 Task: View the history of changes in a specific file.
Action: Mouse moved to (1050, 132)
Screenshot: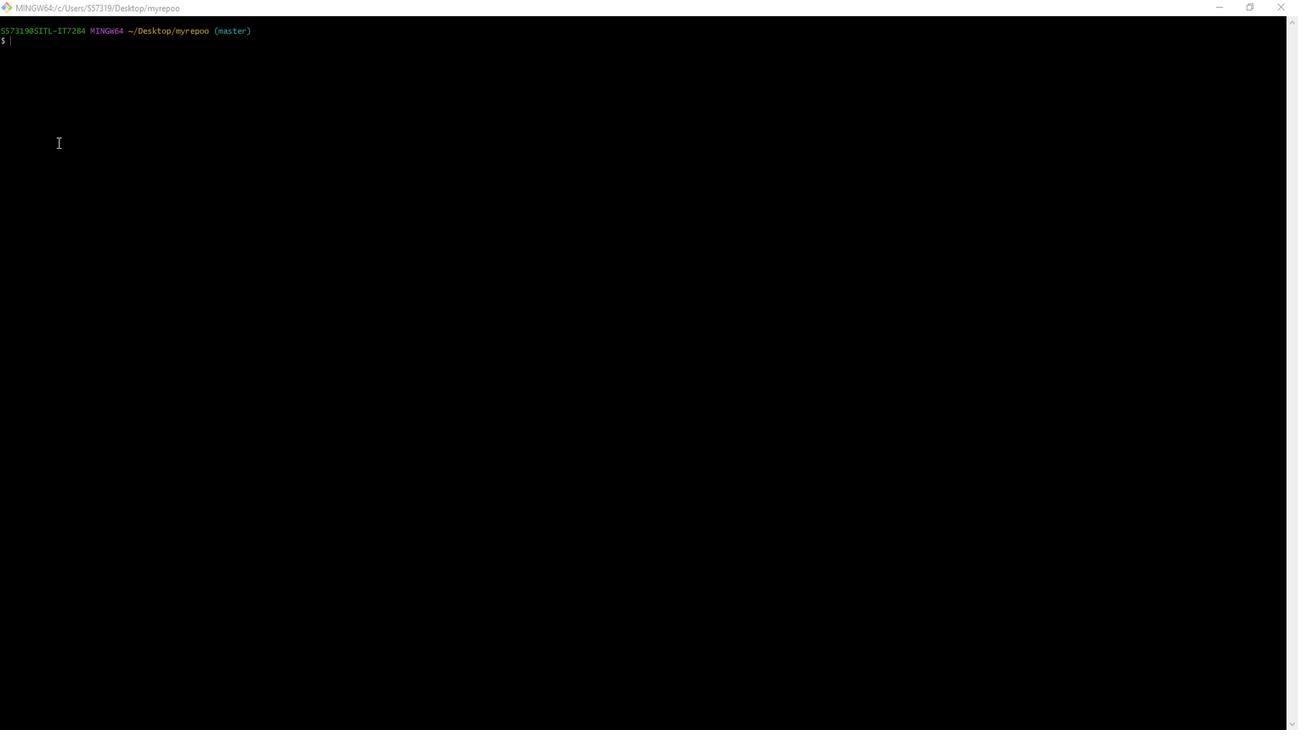 
Action: Mouse pressed left at (1050, 132)
Screenshot: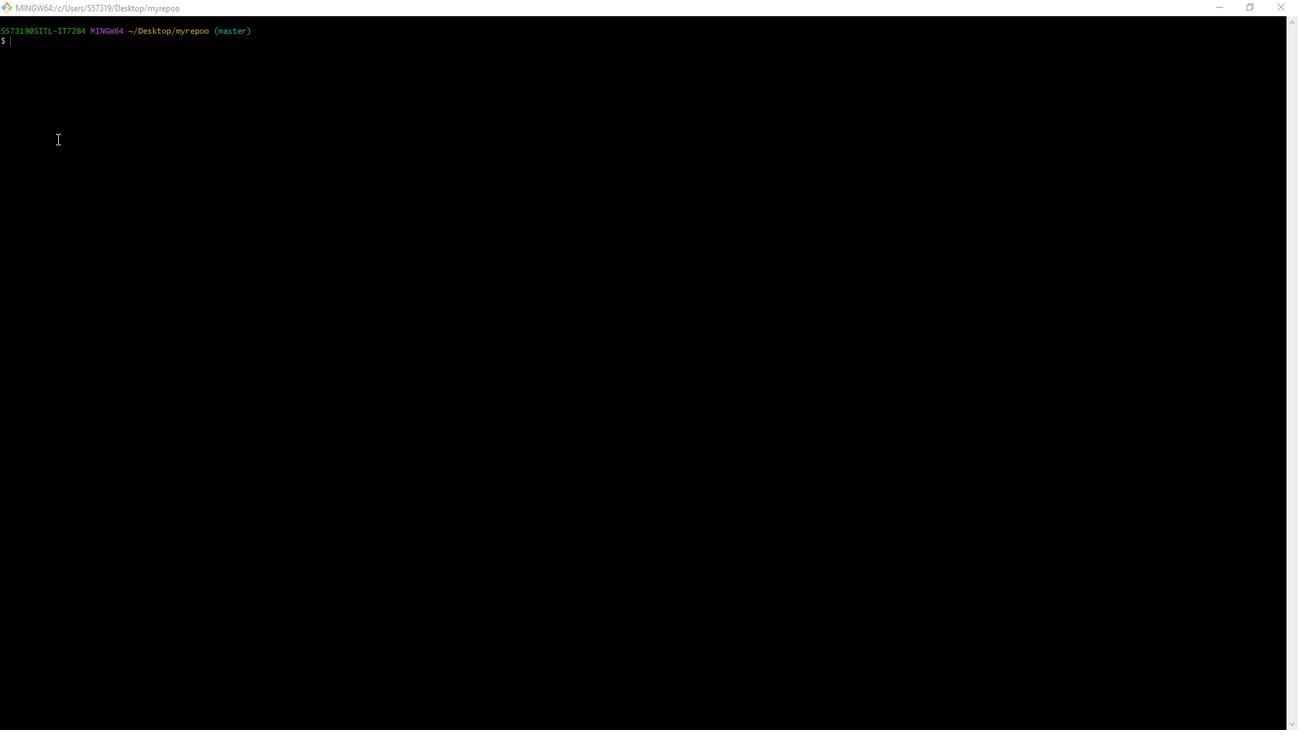 
Action: Key pressed g<Key.backspace>ls<Key.enter>git
Screenshot: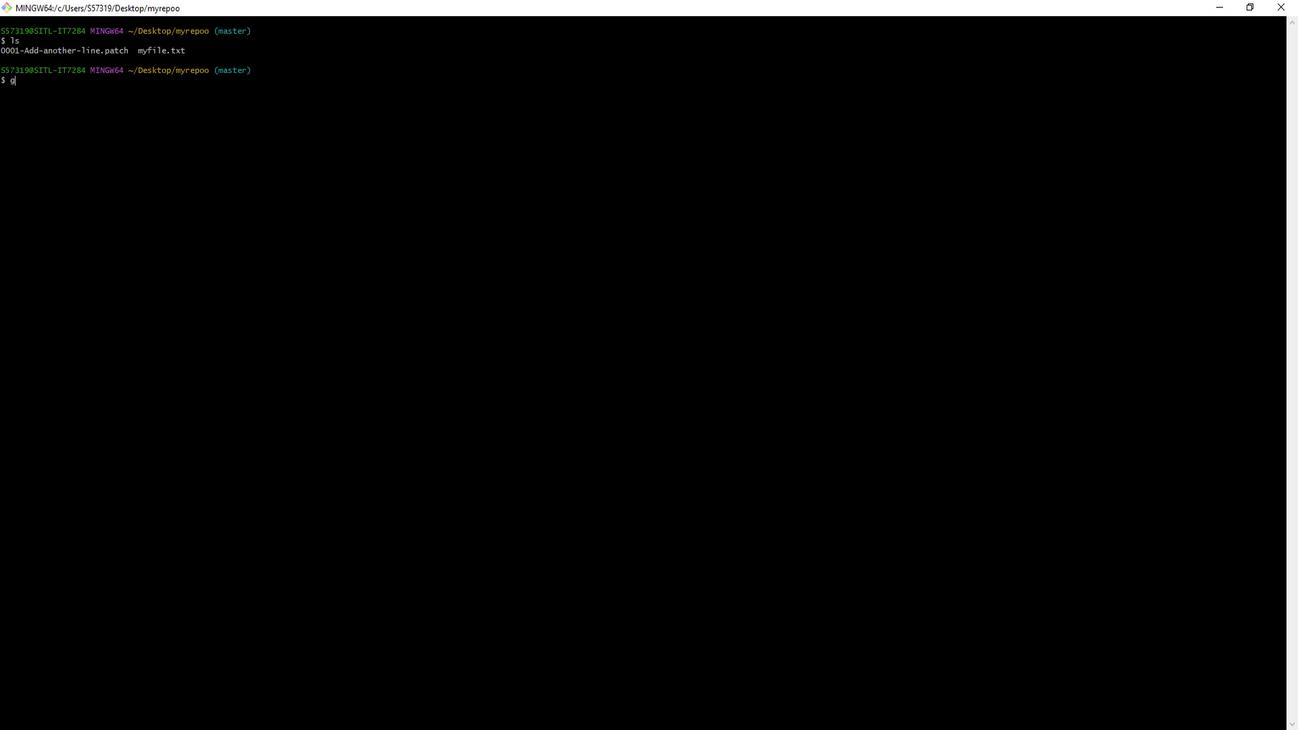 
Action: Mouse moved to (923, 200)
Screenshot: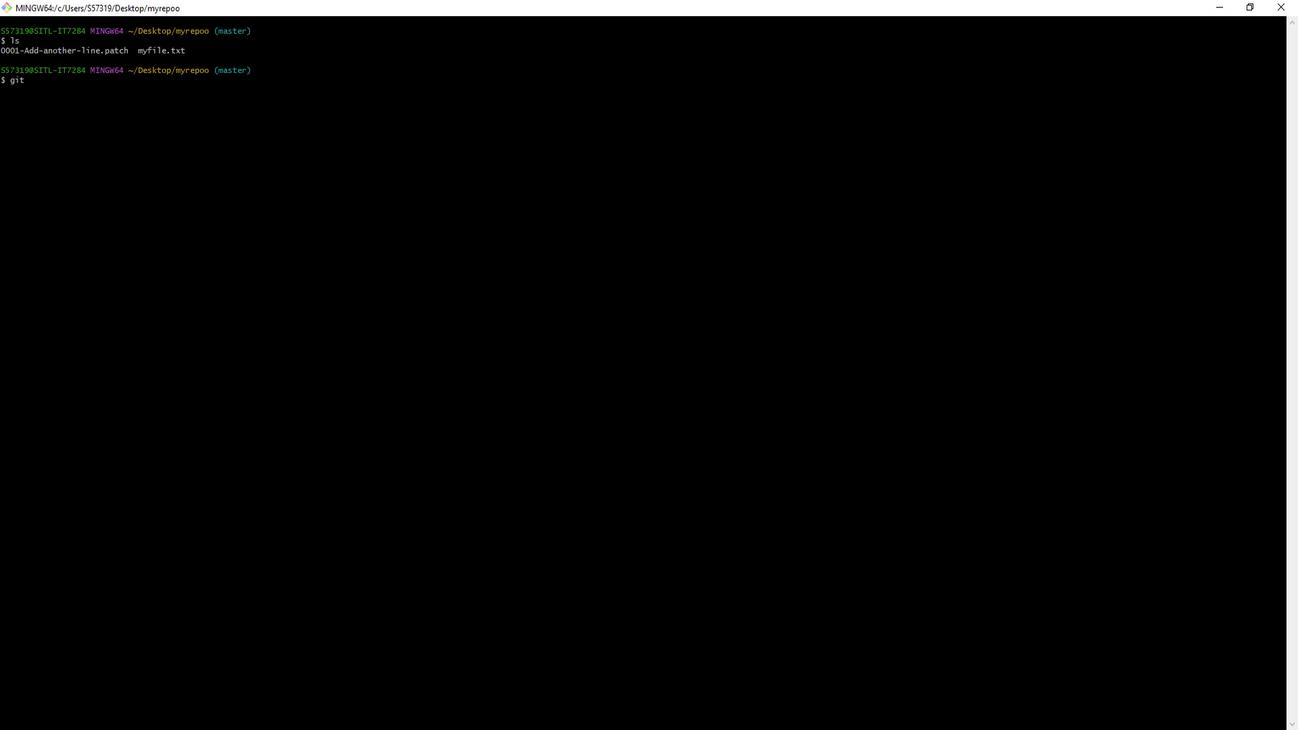 
Action: Mouse pressed left at (923, 200)
Screenshot: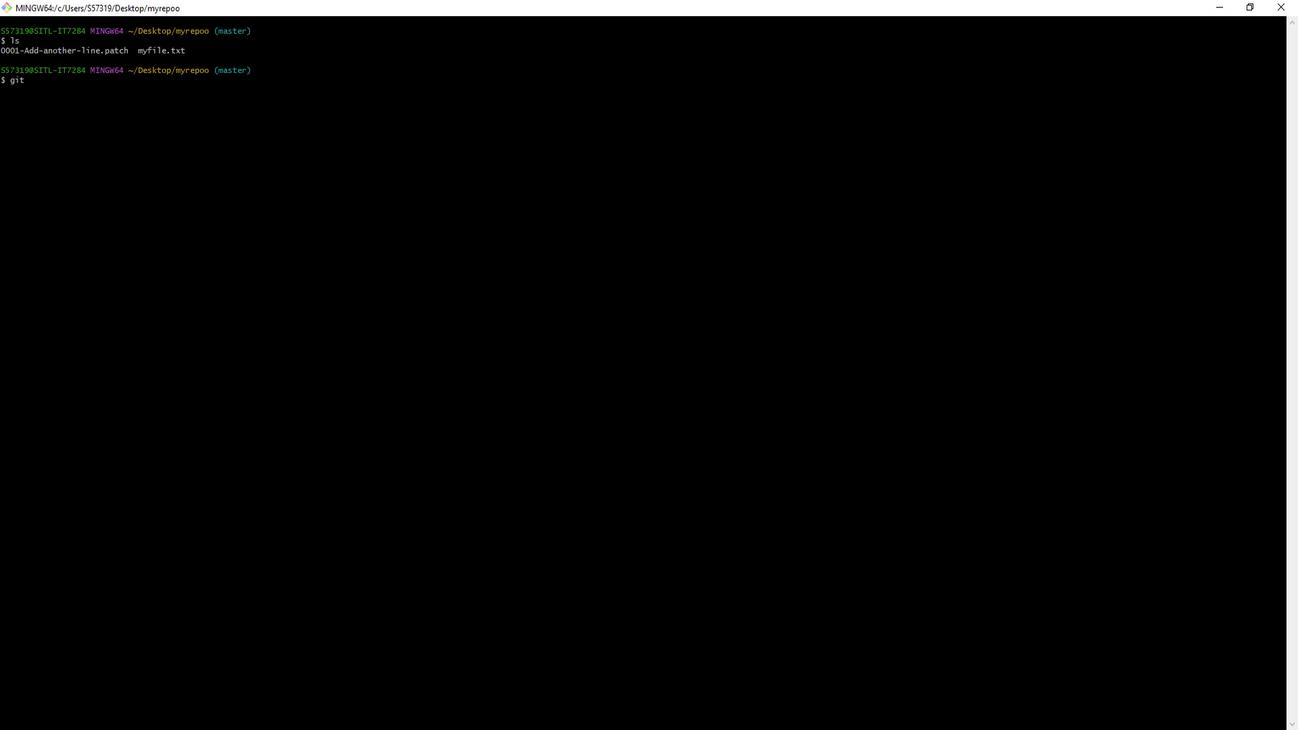 
Action: Mouse moved to (1090, 92)
Screenshot: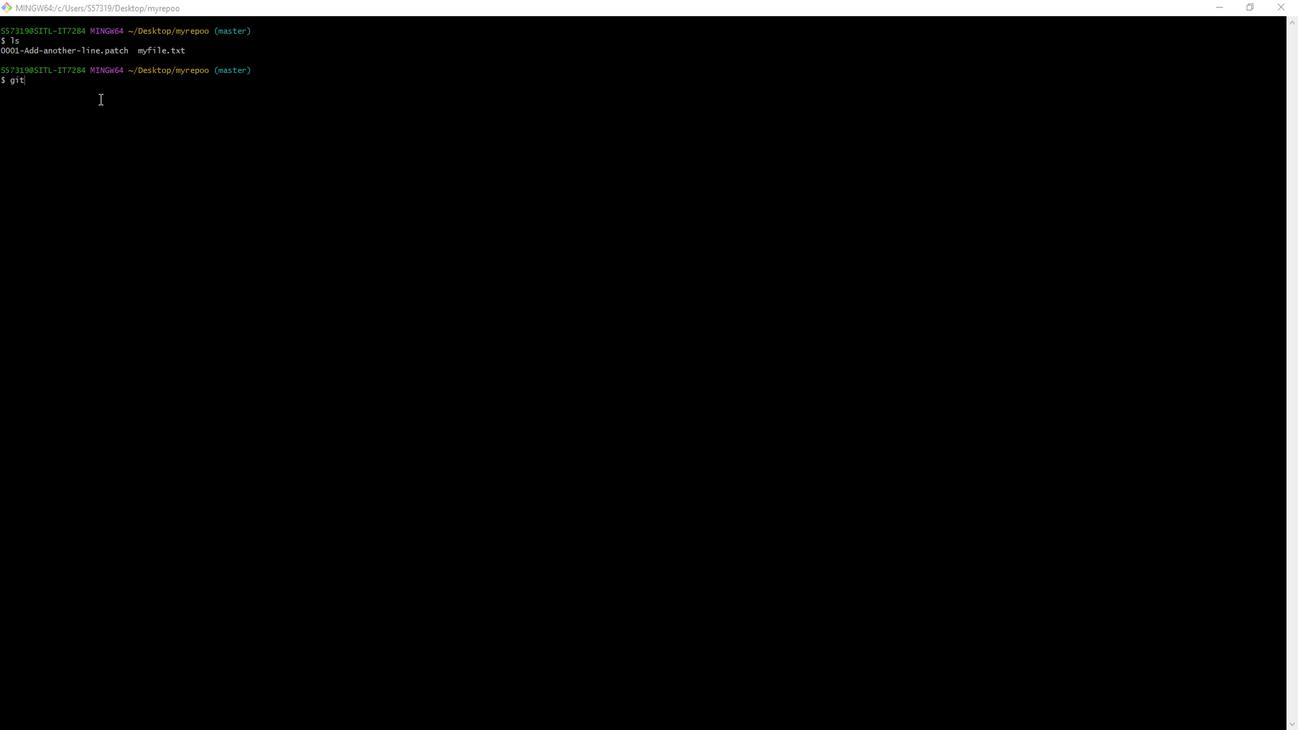 
Action: Key pressed <Key.space>
Screenshot: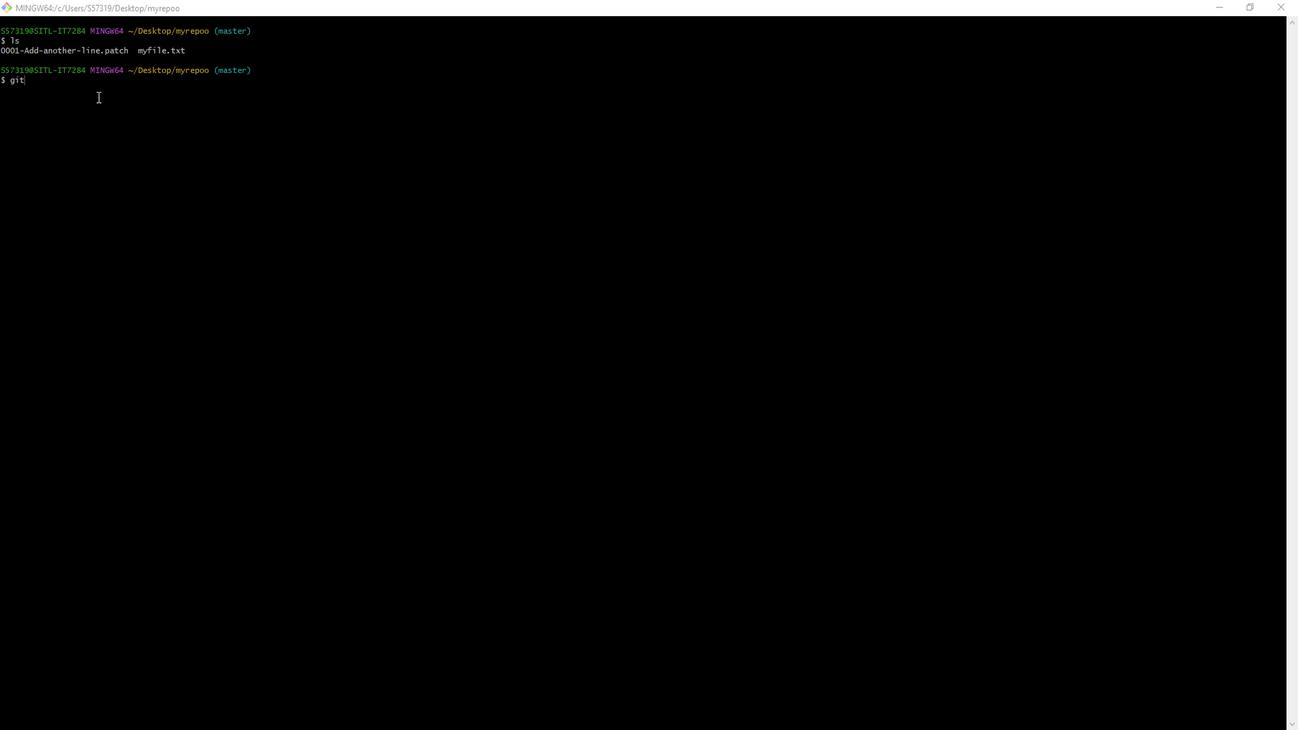 
Action: Mouse moved to (1050, 81)
Screenshot: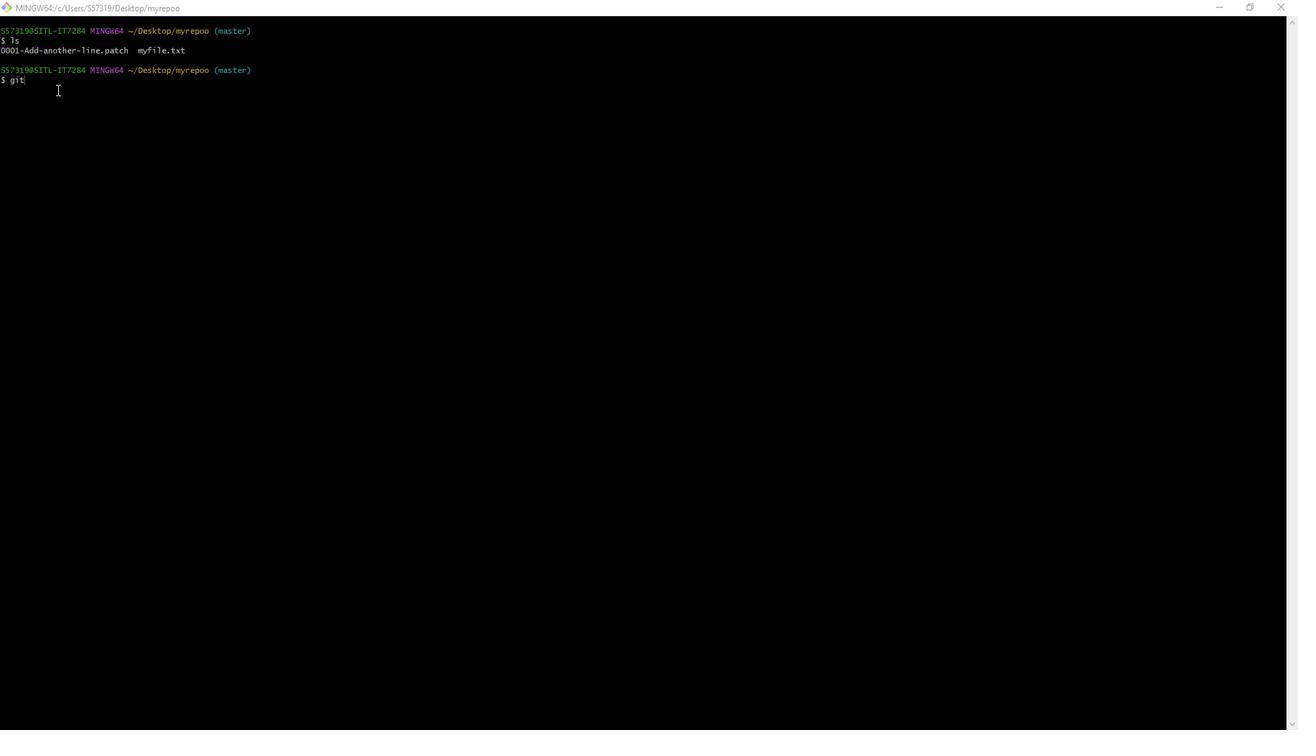 
Action: Mouse pressed left at (1050, 81)
Screenshot: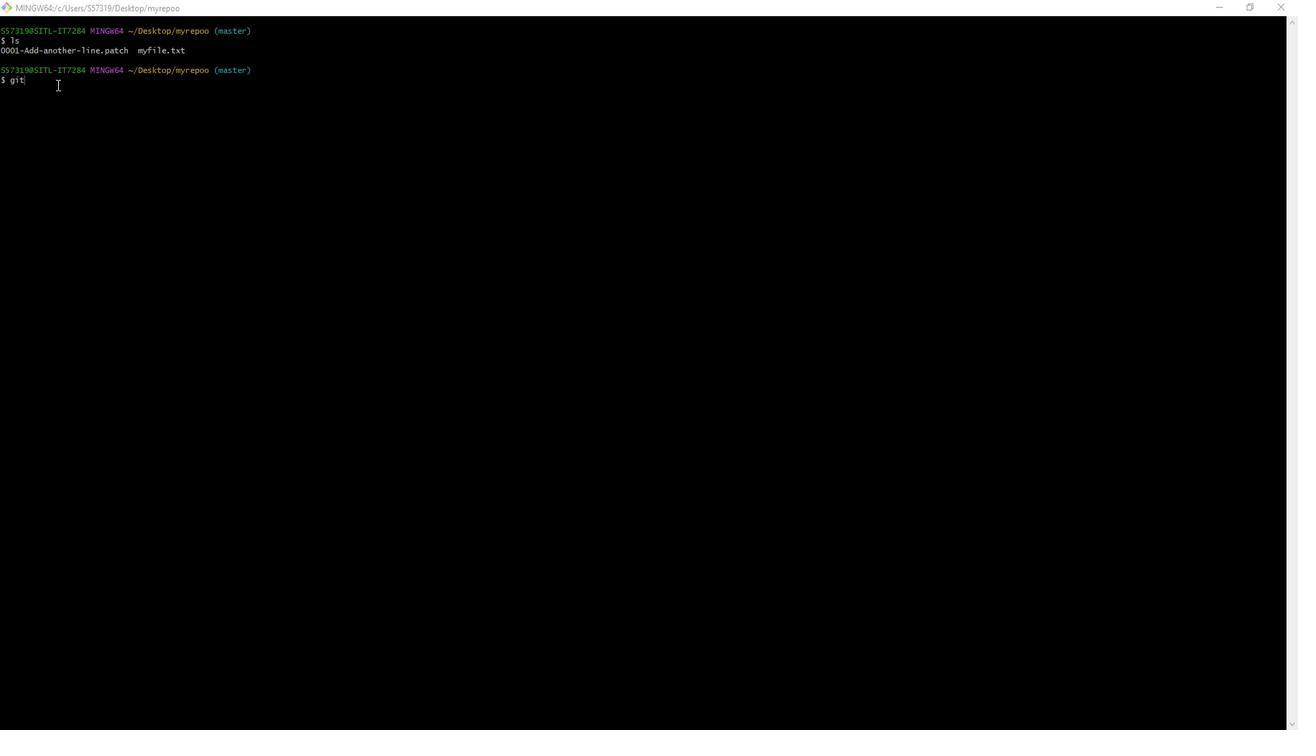 
Action: Key pressed <Key.space>log<Key.space>--<Key.space>myfile.txt<Key.enter>
Screenshot: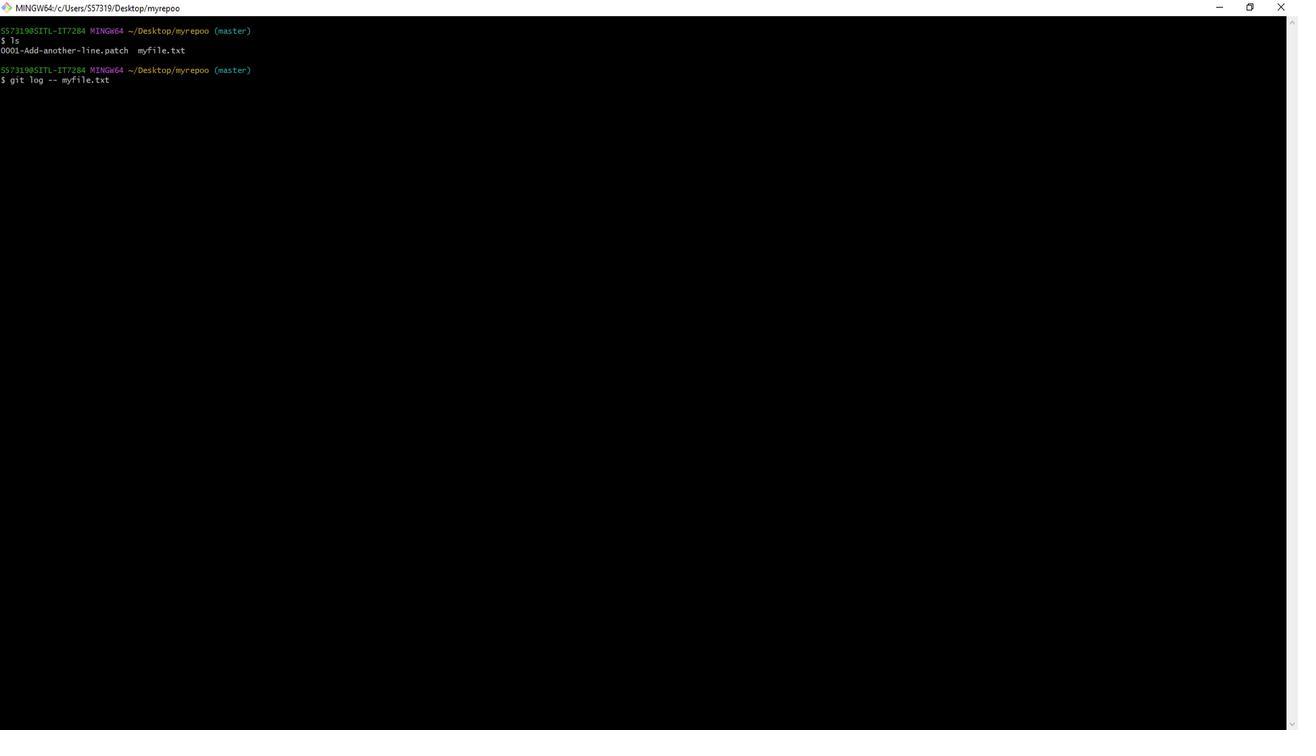 
Action: Mouse moved to (476, 579)
Screenshot: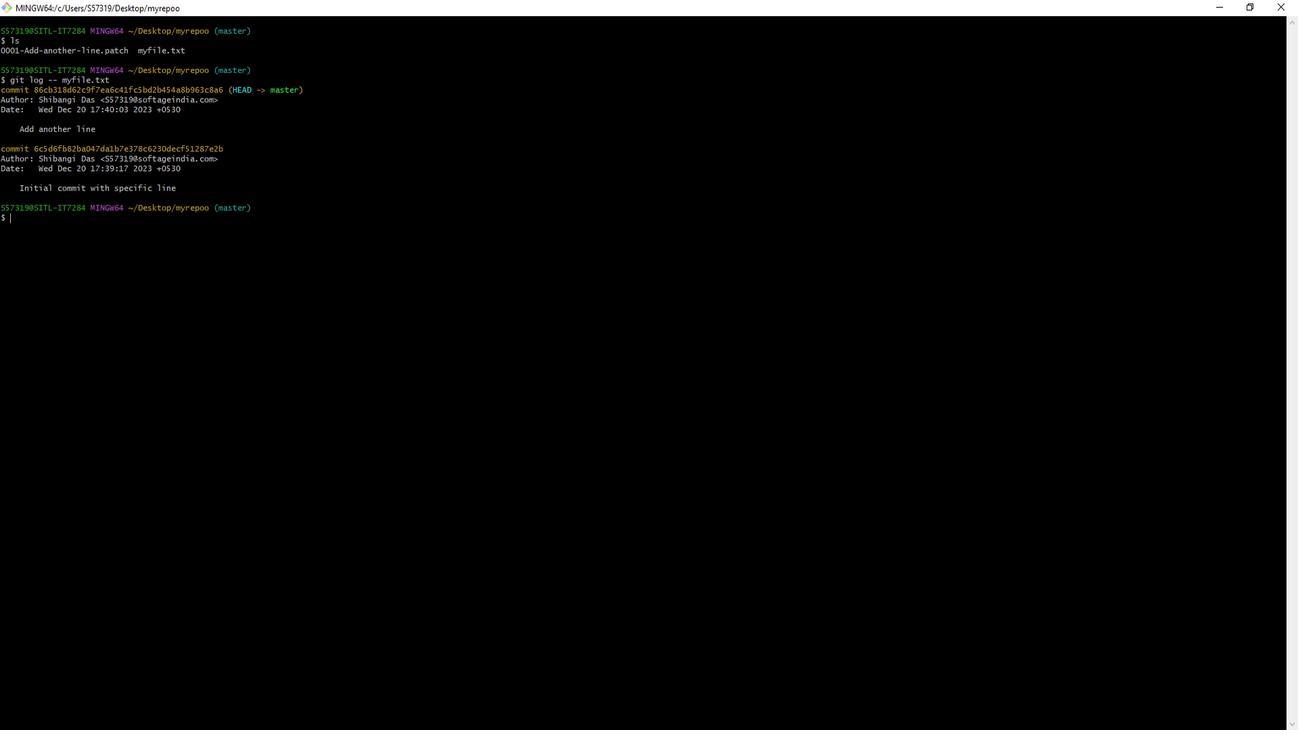 
Action: Mouse pressed left at (476, 579)
Screenshot: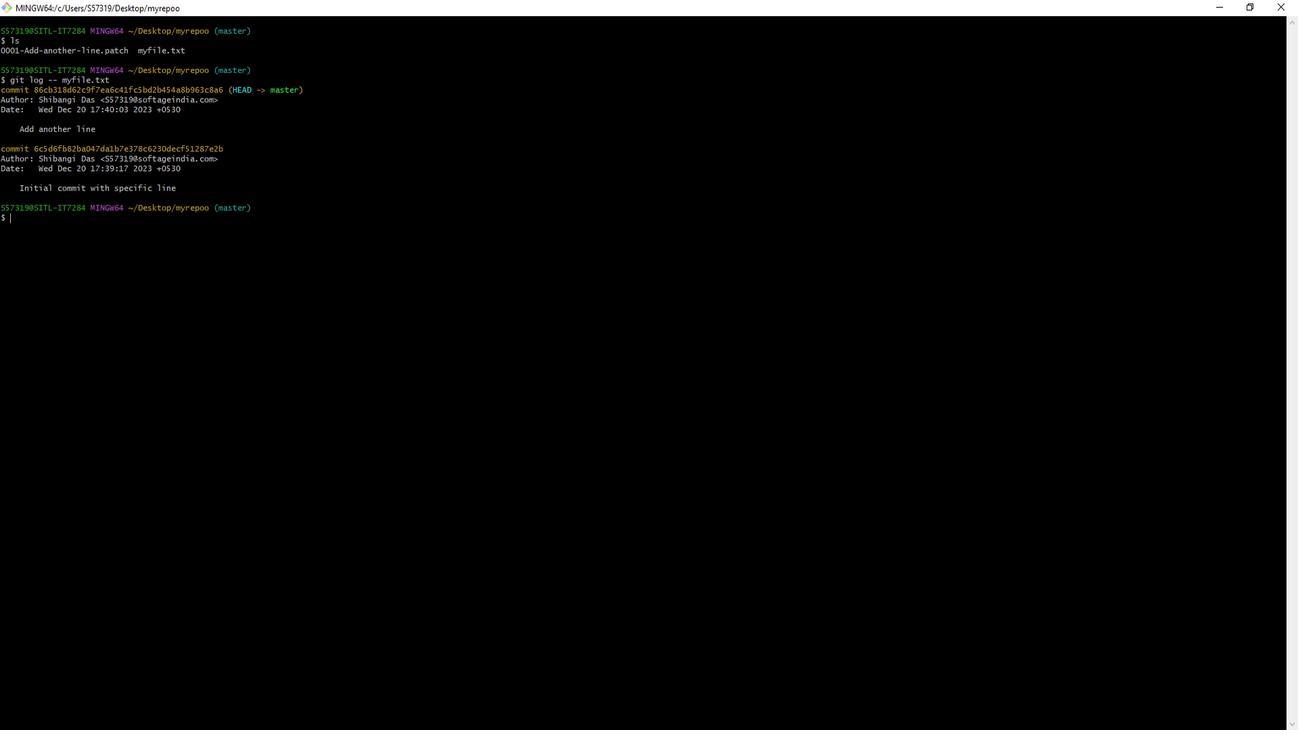 
Action: Mouse moved to (536, 518)
Screenshot: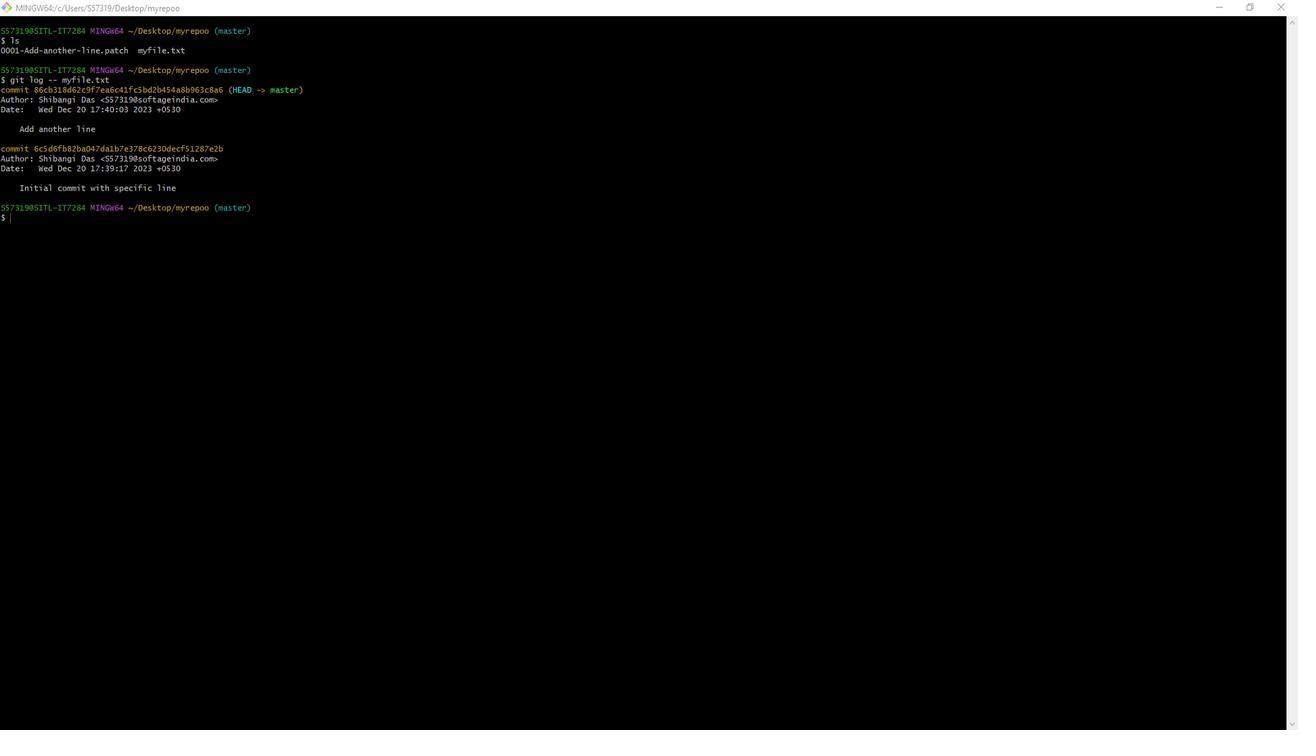 
Action: Mouse pressed left at (536, 518)
Screenshot: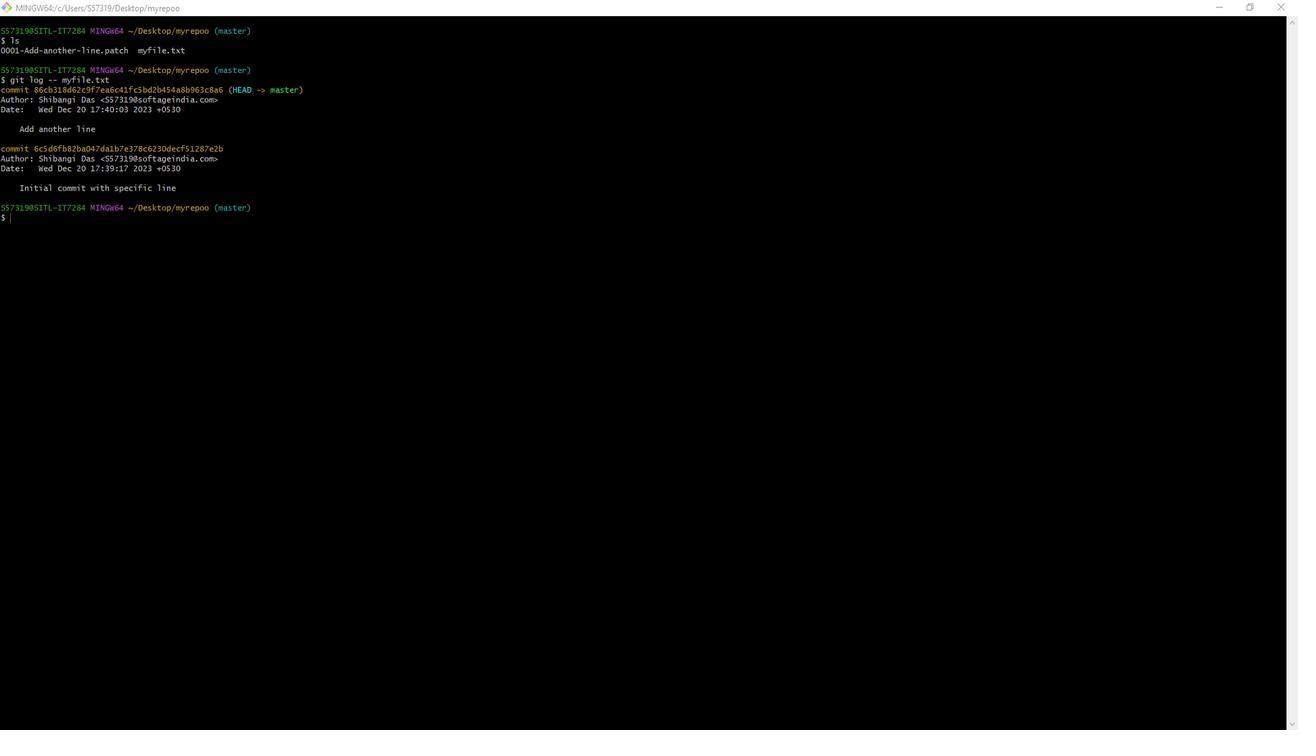 
Action: Mouse moved to (585, 398)
Screenshot: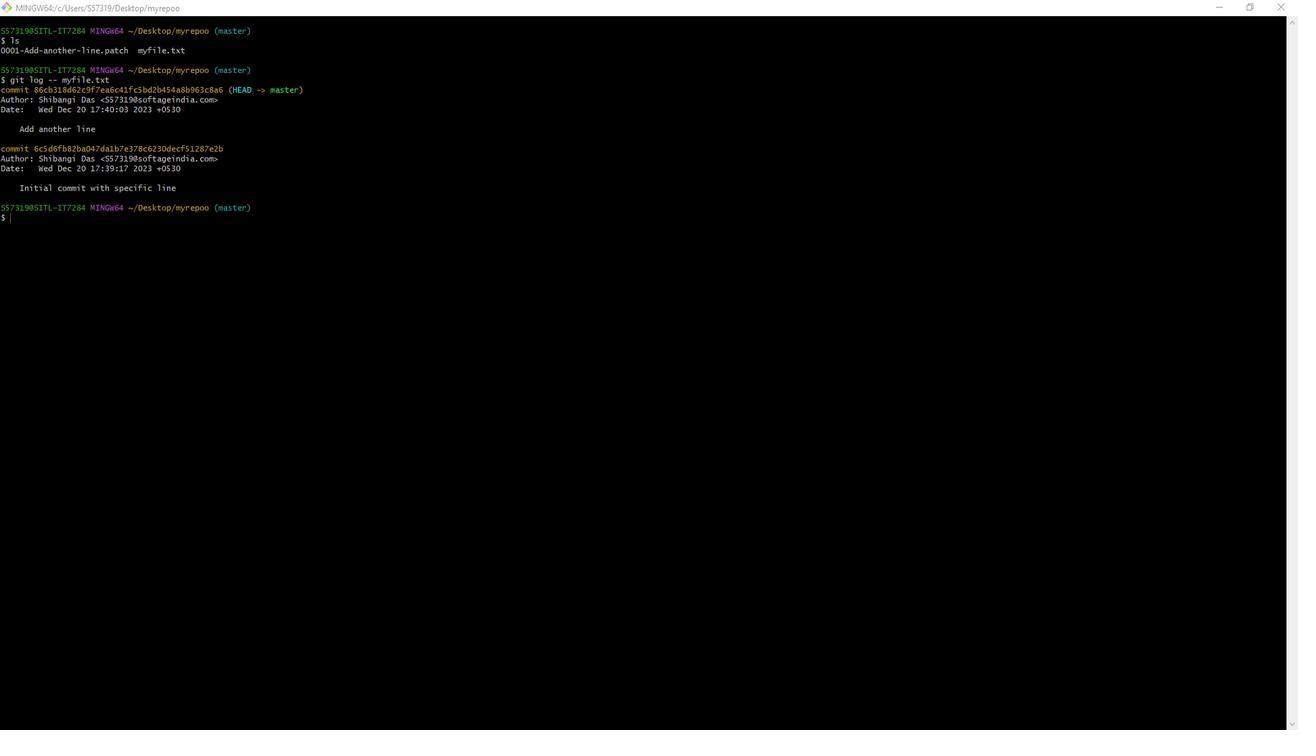 
Action: Mouse pressed left at (585, 398)
Screenshot: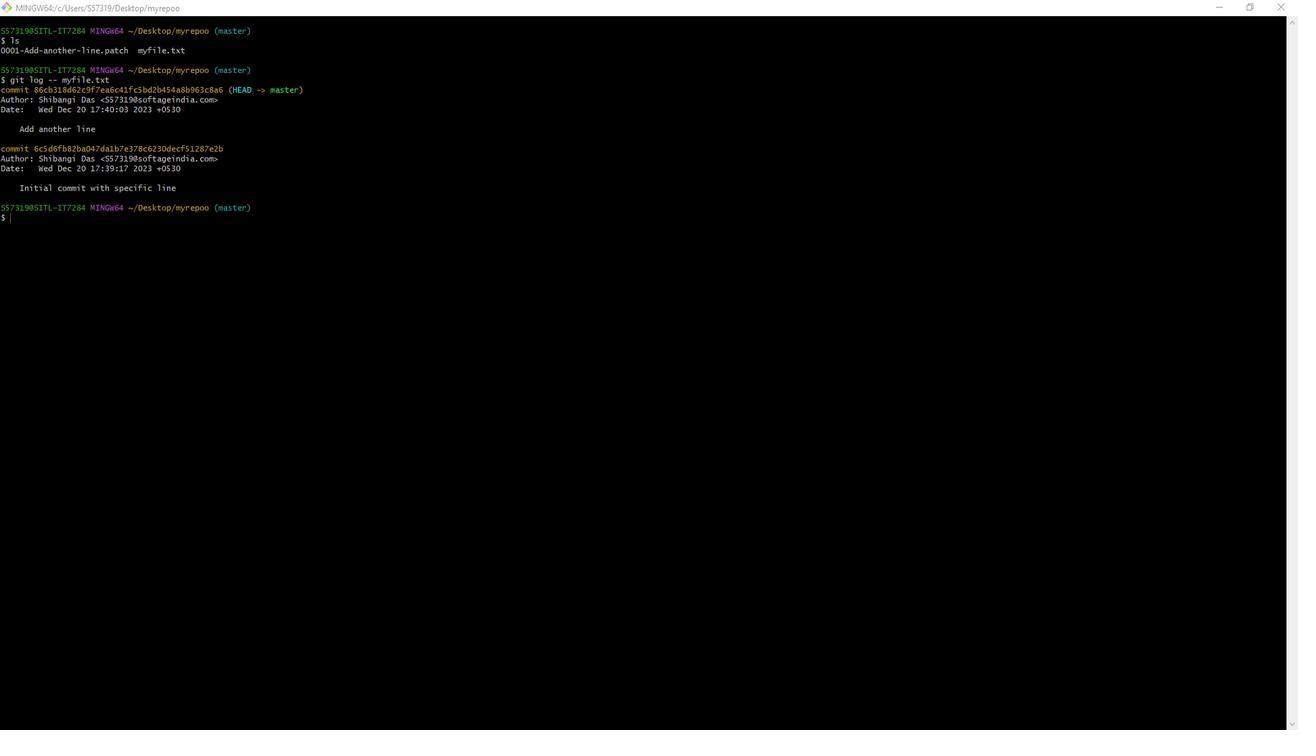 
